 Task: Create in the project AgileHarbor and in the Backlog issue 'Upgrade the user interface of a web application to improve usability and user experience' a child issue 'Big data model interpretability and transparency optimization', and assign it to team member softage.3@softage.net. Create in the project AgileHarbor and in the Backlog issue 'Create a new online platform for online creative writing courses with advanced writing tools and peer review features' a child issue 'Kubernetes cluster backup and recovery testing and remediation', and assign it to team member softage.4@softage.net
Action: Mouse moved to (187, 47)
Screenshot: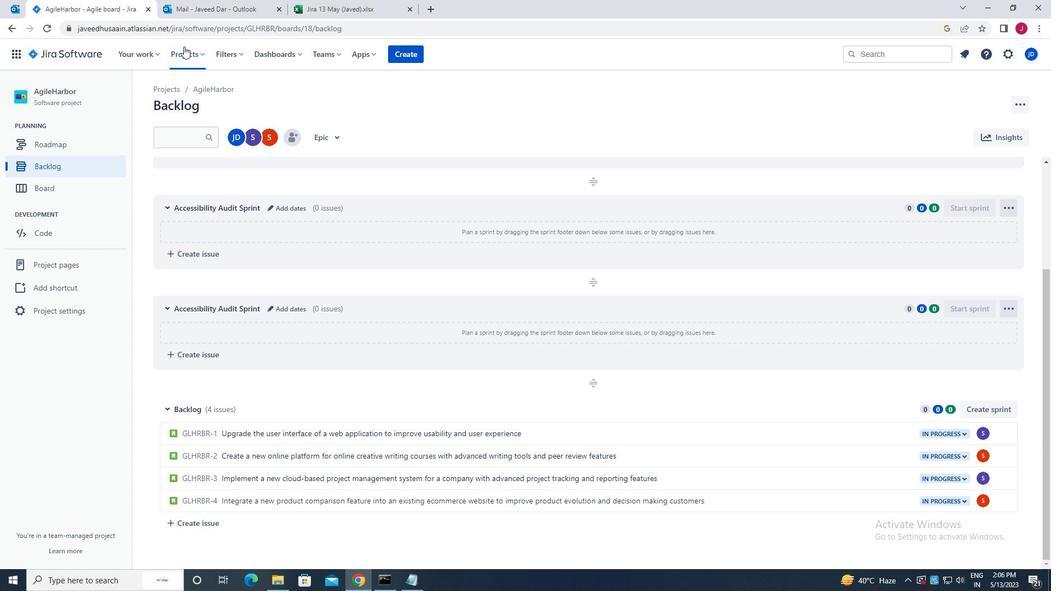 
Action: Mouse pressed left at (187, 47)
Screenshot: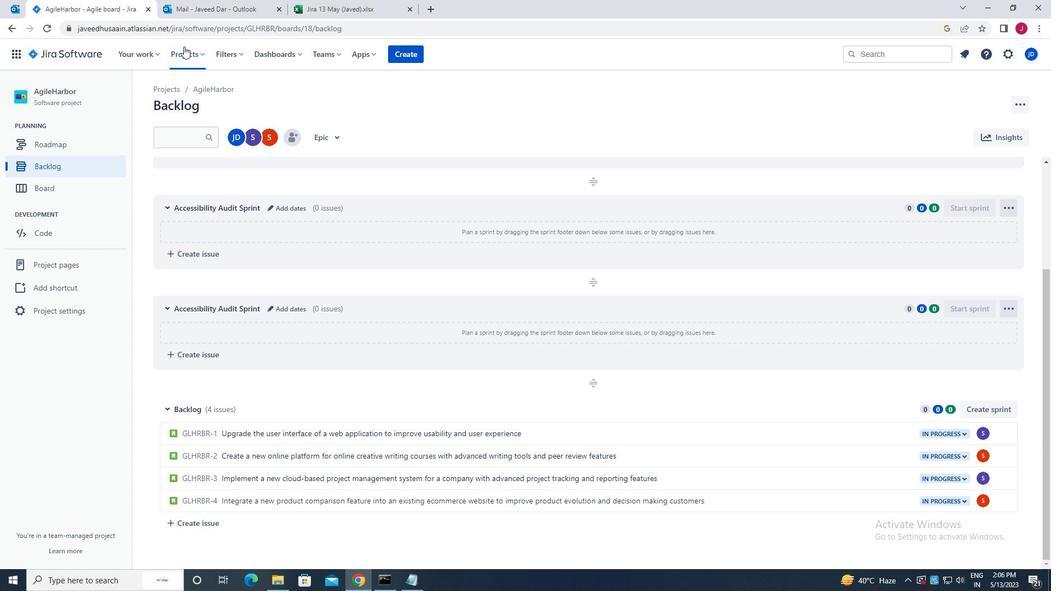 
Action: Mouse moved to (259, 105)
Screenshot: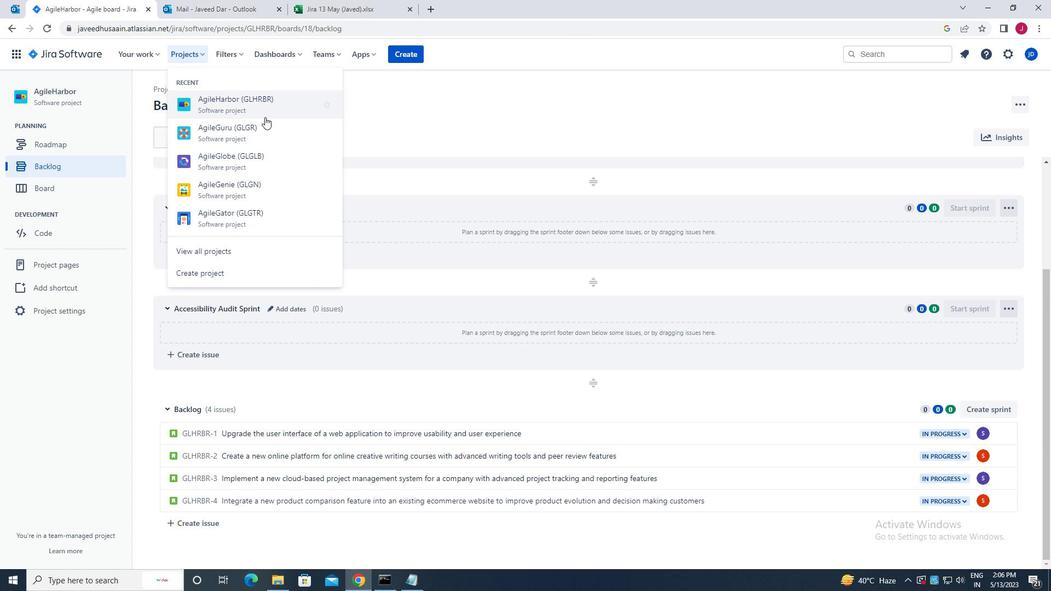 
Action: Mouse pressed left at (259, 105)
Screenshot: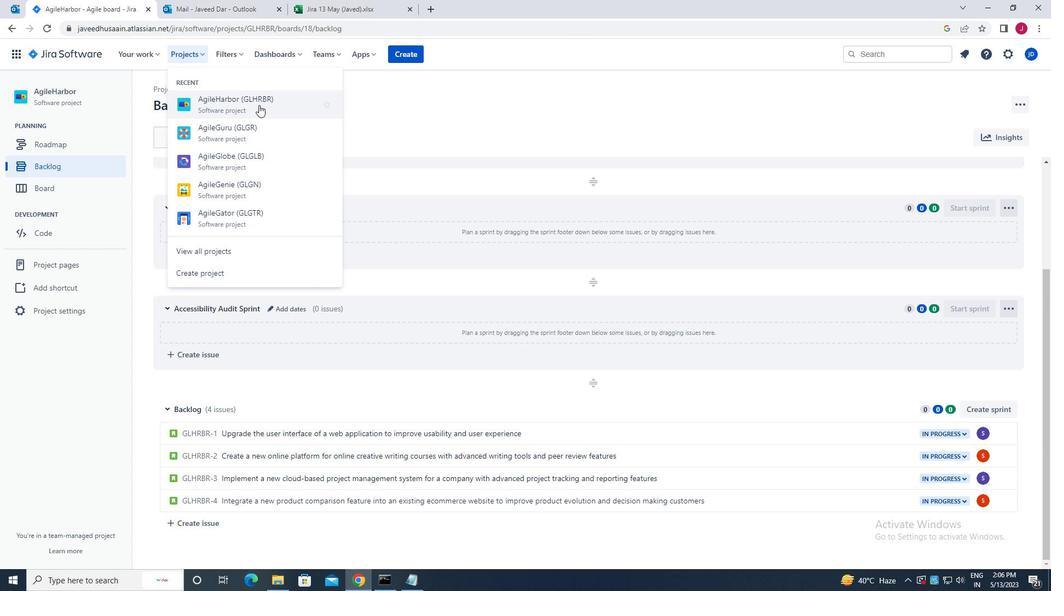 
Action: Mouse moved to (84, 172)
Screenshot: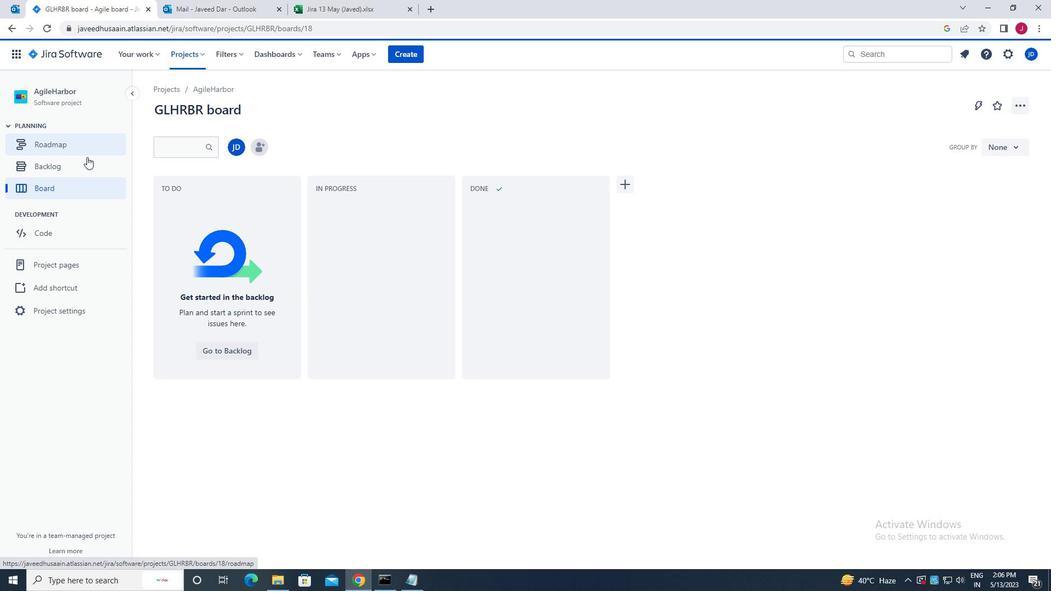 
Action: Mouse pressed left at (84, 172)
Screenshot: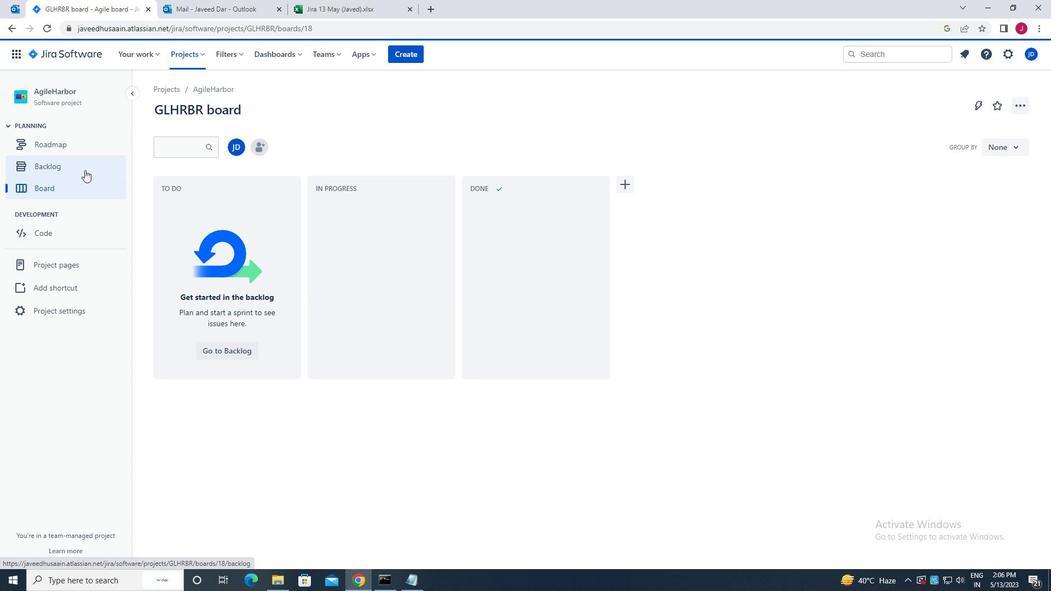 
Action: Mouse moved to (531, 366)
Screenshot: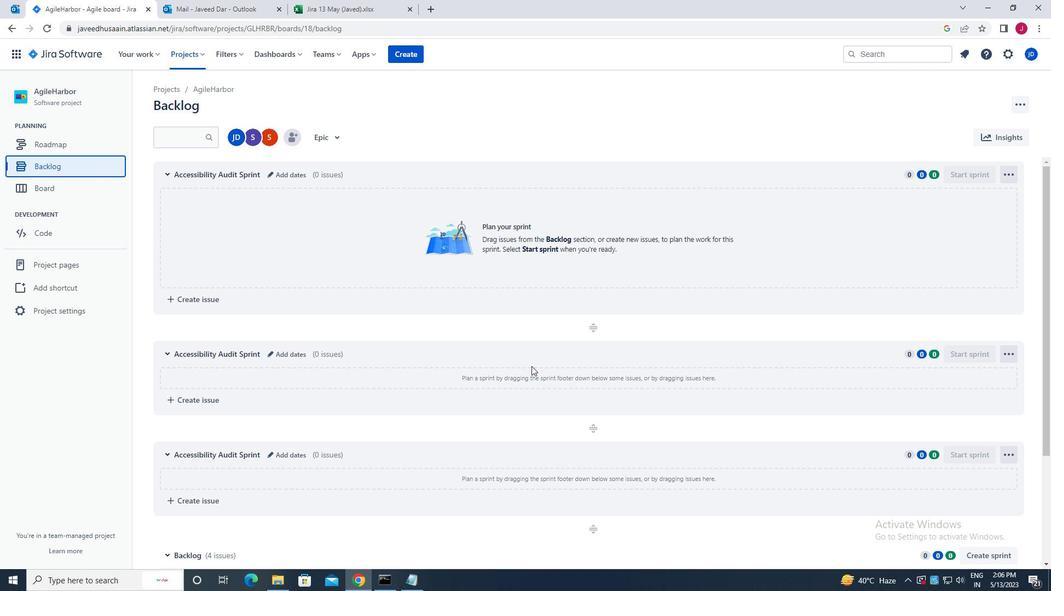 
Action: Mouse scrolled (531, 365) with delta (0, 0)
Screenshot: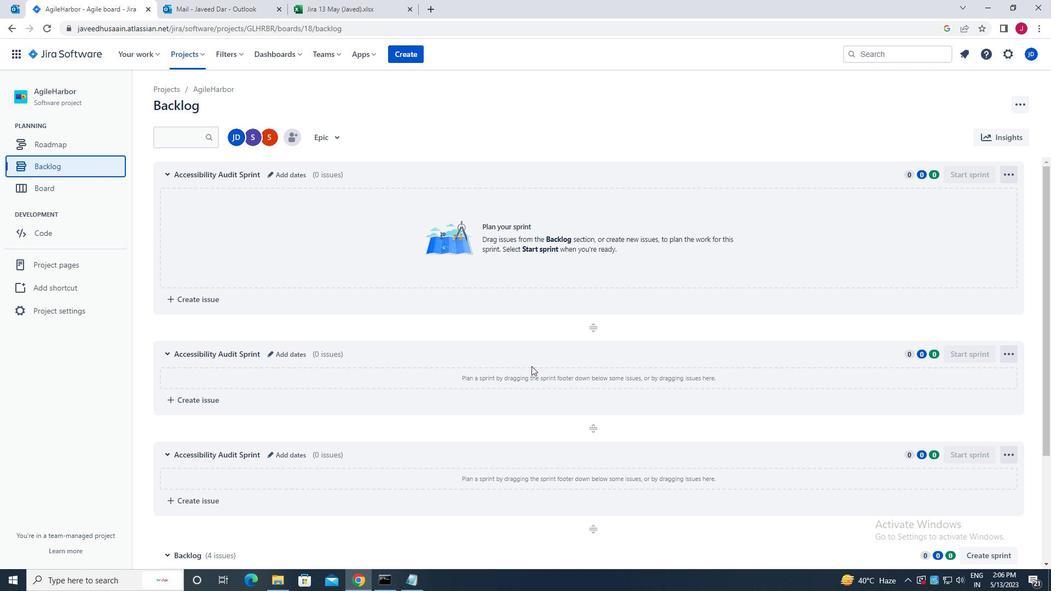 
Action: Mouse scrolled (531, 365) with delta (0, 0)
Screenshot: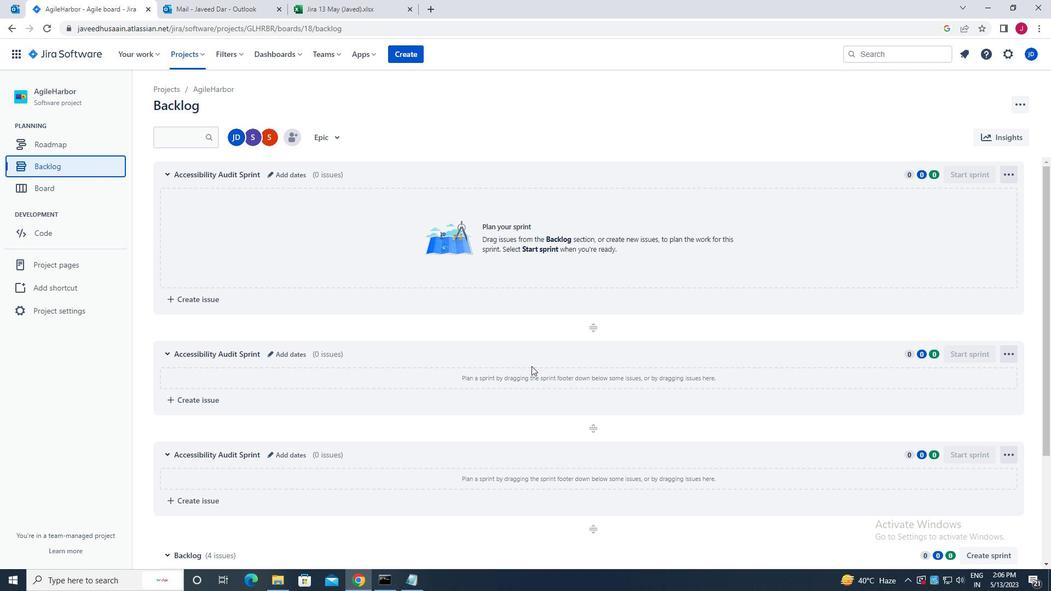 
Action: Mouse scrolled (531, 365) with delta (0, 0)
Screenshot: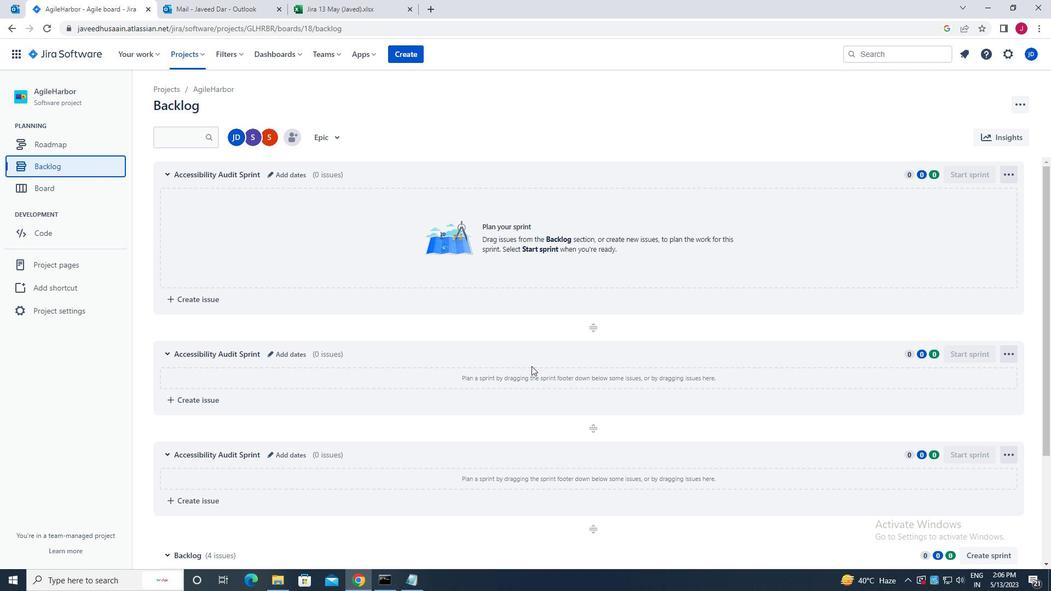 
Action: Mouse moved to (531, 365)
Screenshot: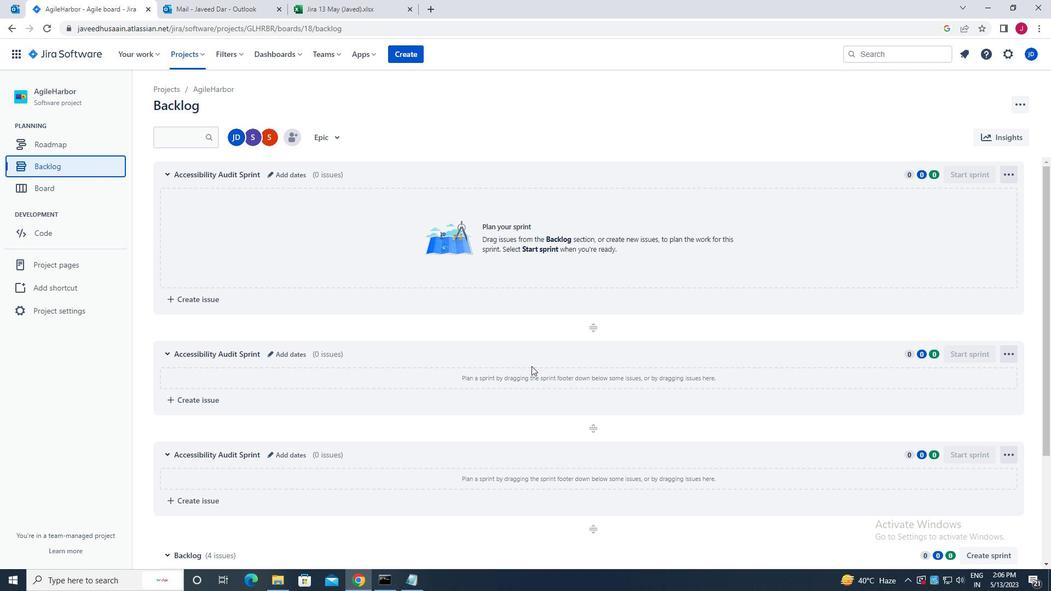 
Action: Mouse scrolled (531, 365) with delta (0, 0)
Screenshot: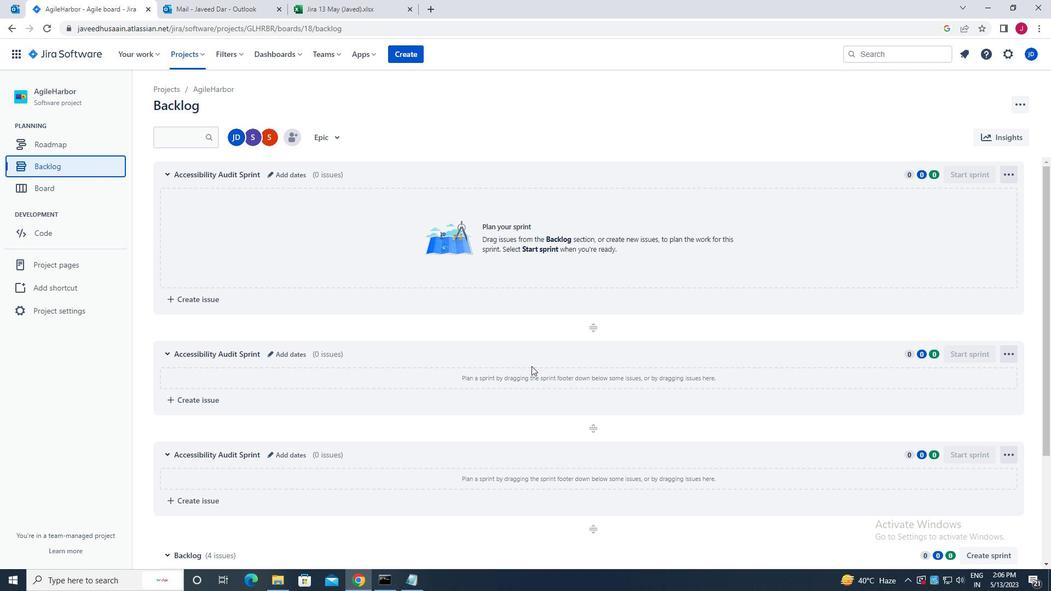 
Action: Mouse moved to (531, 365)
Screenshot: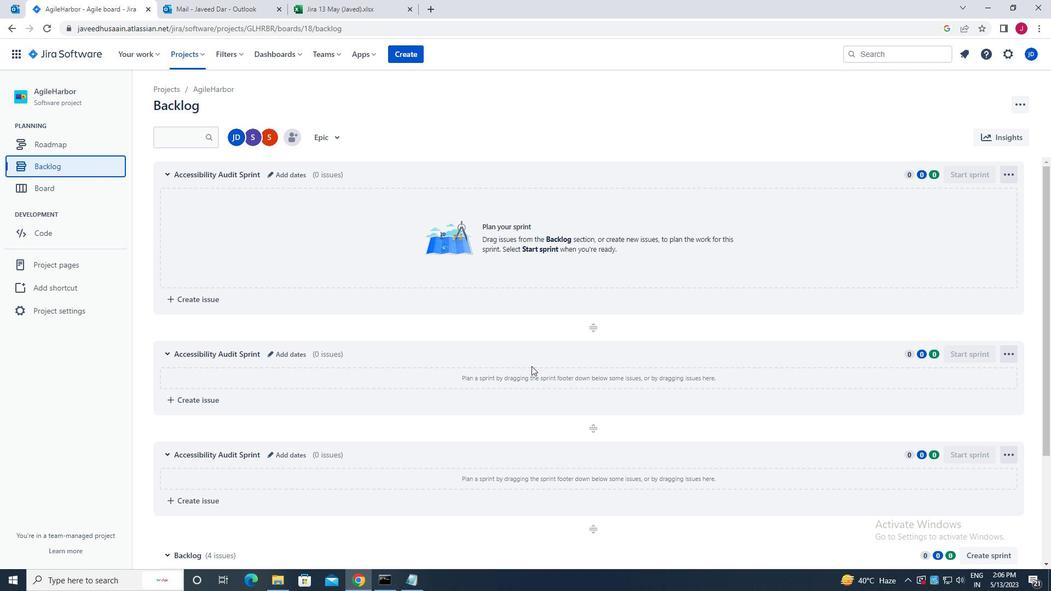 
Action: Mouse scrolled (531, 365) with delta (0, 0)
Screenshot: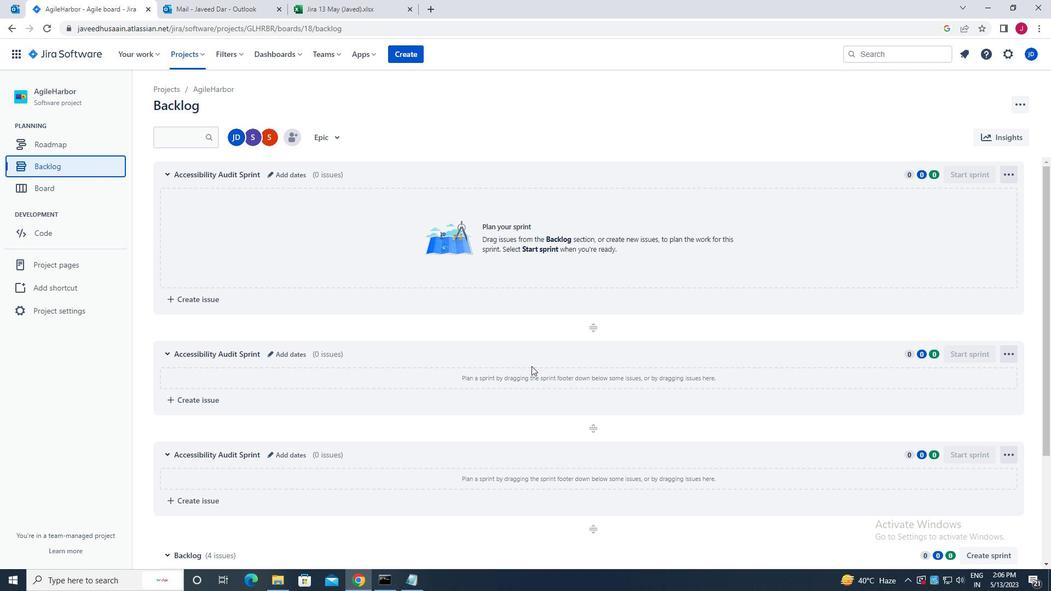 
Action: Mouse moved to (853, 434)
Screenshot: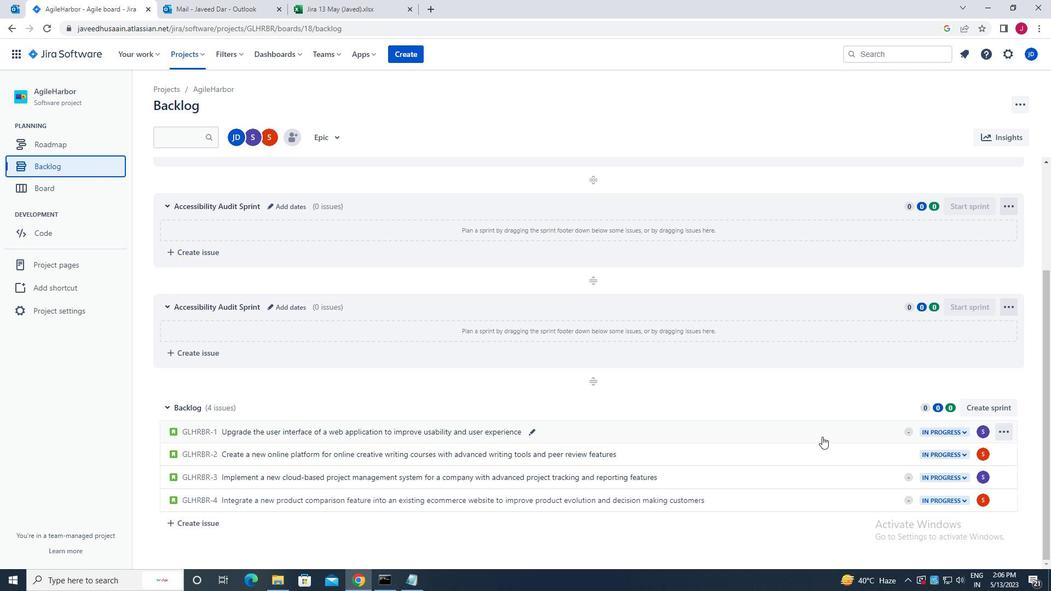 
Action: Mouse pressed left at (853, 434)
Screenshot: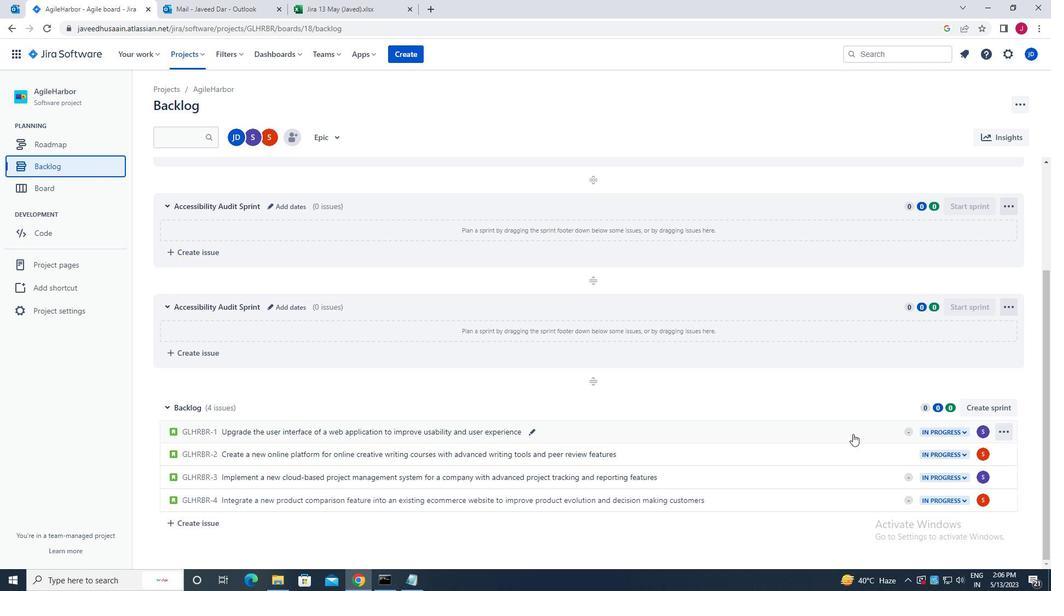 
Action: Mouse moved to (860, 250)
Screenshot: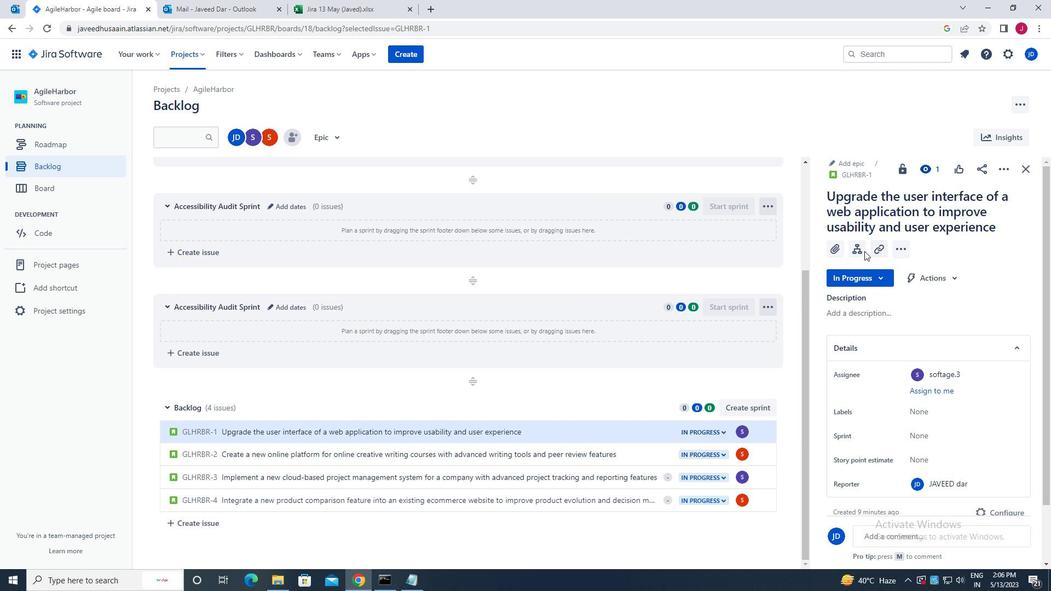 
Action: Mouse pressed left at (860, 250)
Screenshot: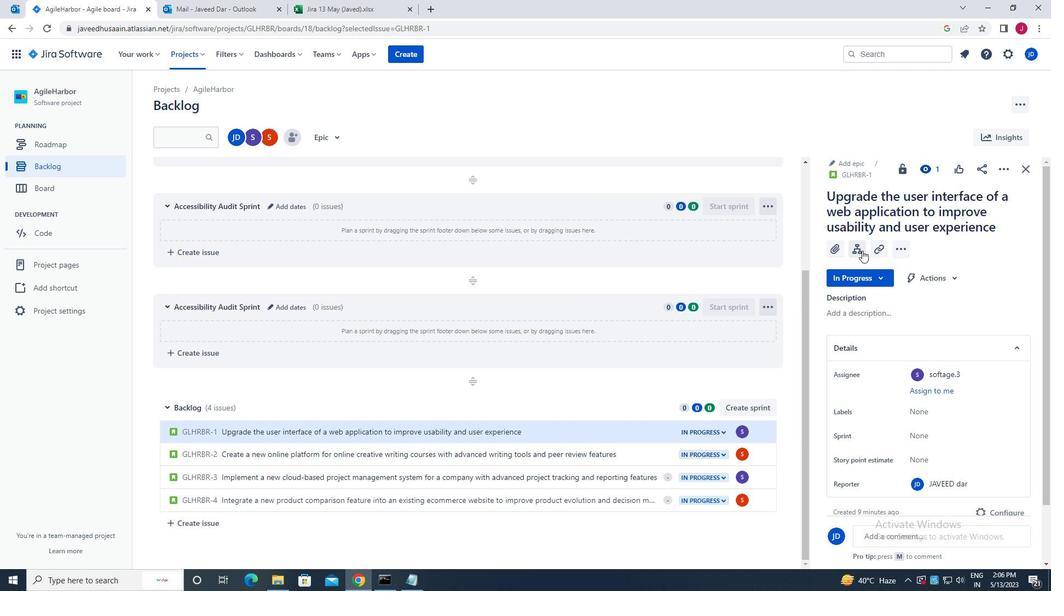 
Action: Mouse moved to (869, 354)
Screenshot: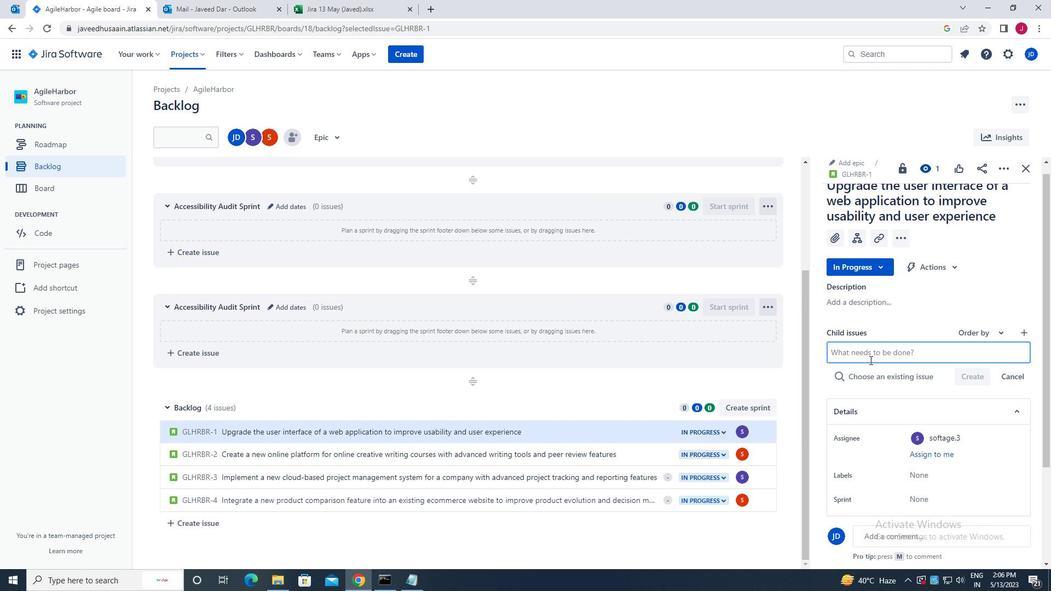 
Action: Mouse pressed left at (869, 354)
Screenshot: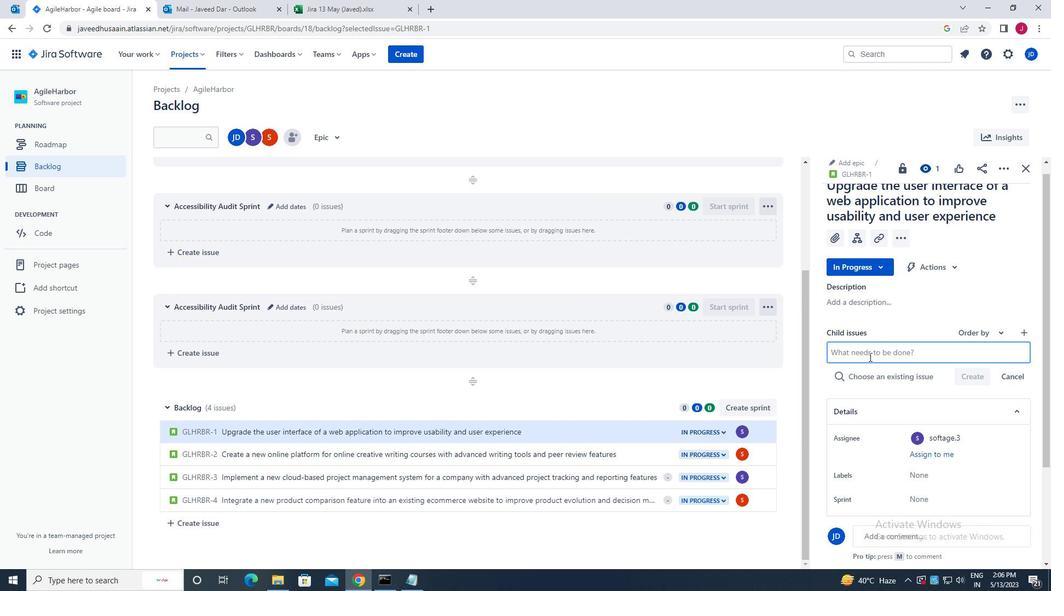 
Action: Key pressed b<Key.caps_lock>ig<Key.space>data<Key.space>model<Key.space>interpretability<Key.space>and<Key.space>transparency<Key.space>optimization<Key.enter>
Screenshot: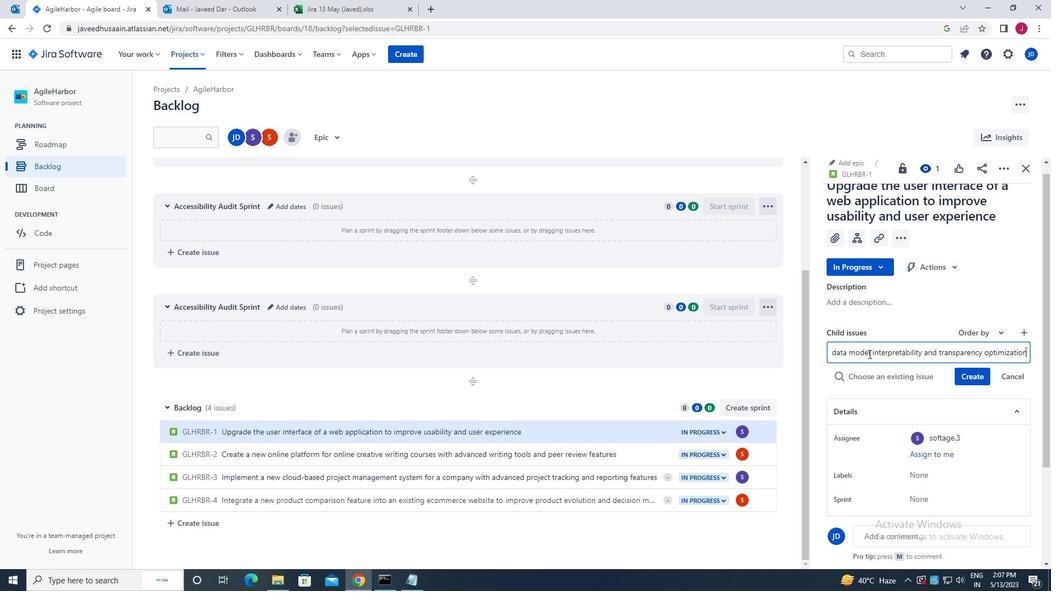 
Action: Mouse moved to (980, 358)
Screenshot: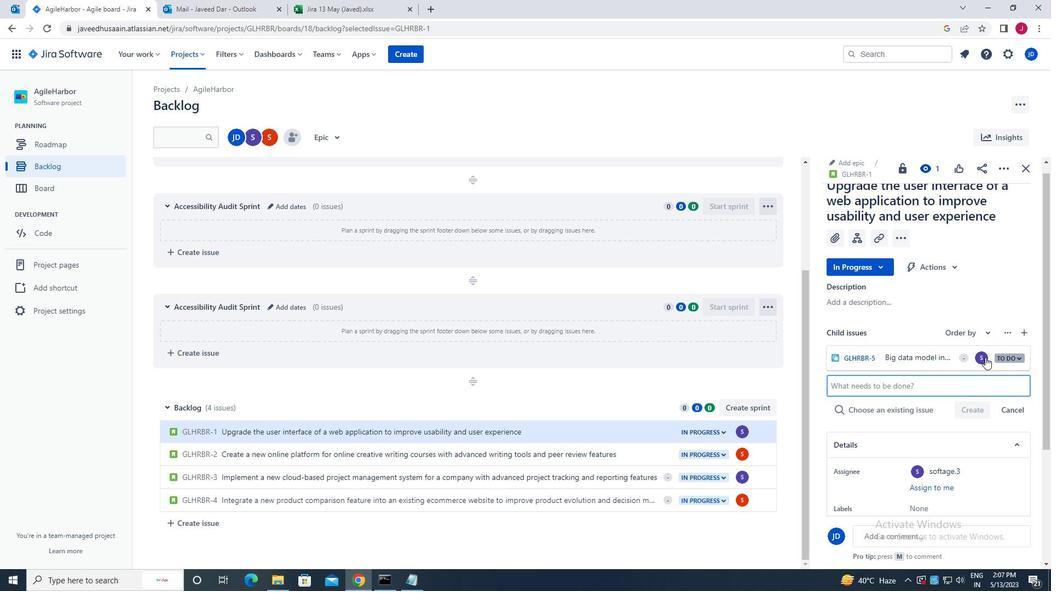 
Action: Mouse pressed left at (980, 358)
Screenshot: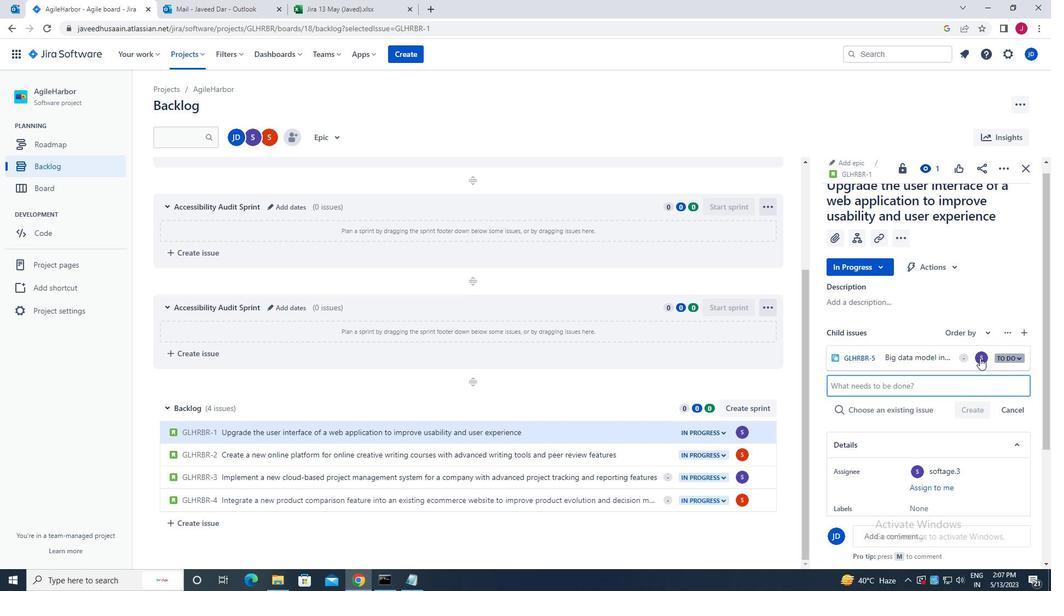 
Action: Mouse moved to (892, 295)
Screenshot: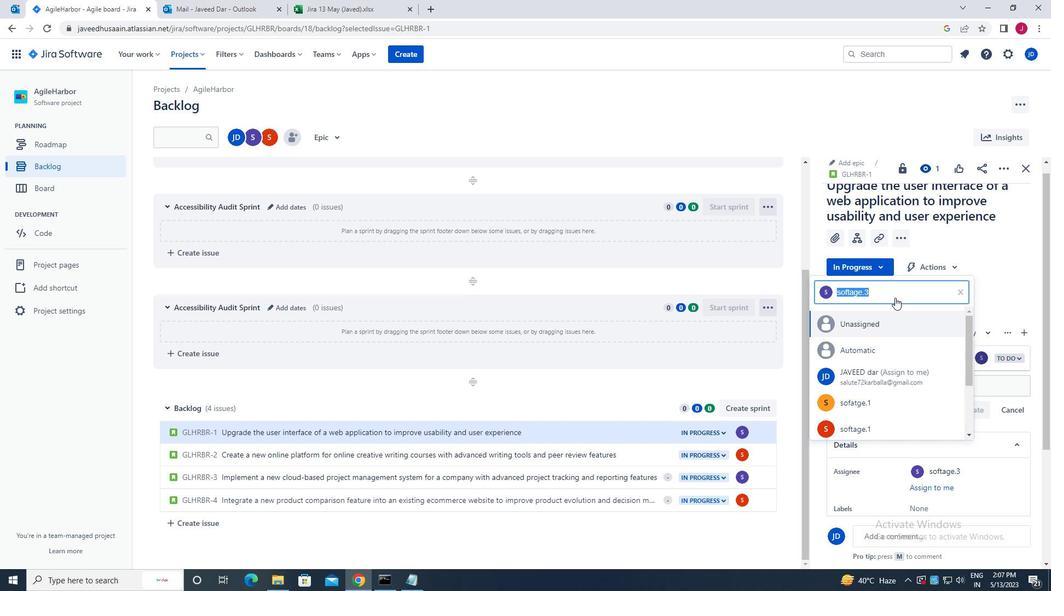 
Action: Key pressed soft
Screenshot: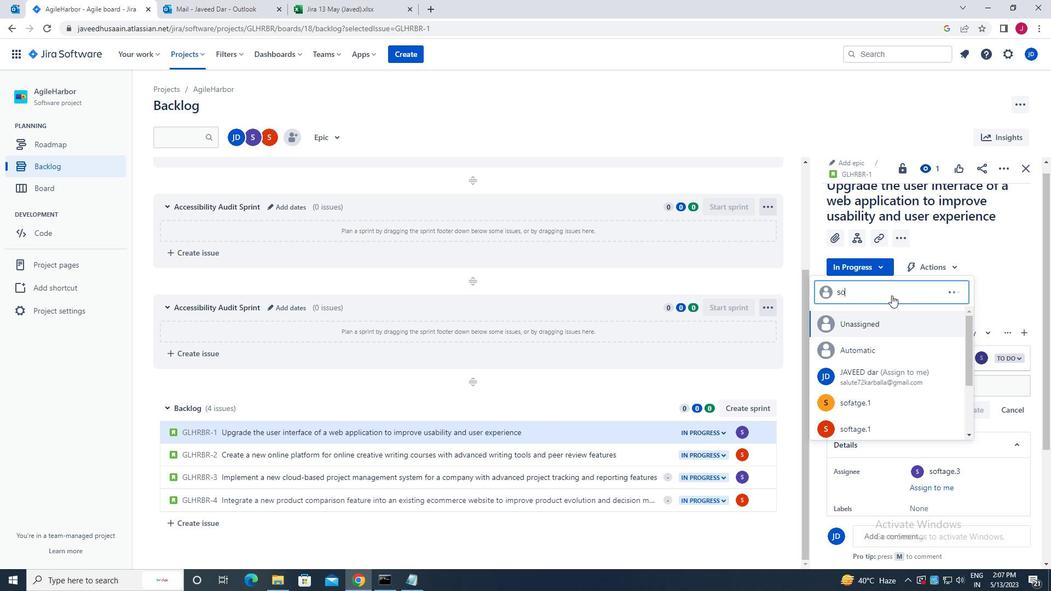 
Action: Mouse moved to (900, 325)
Screenshot: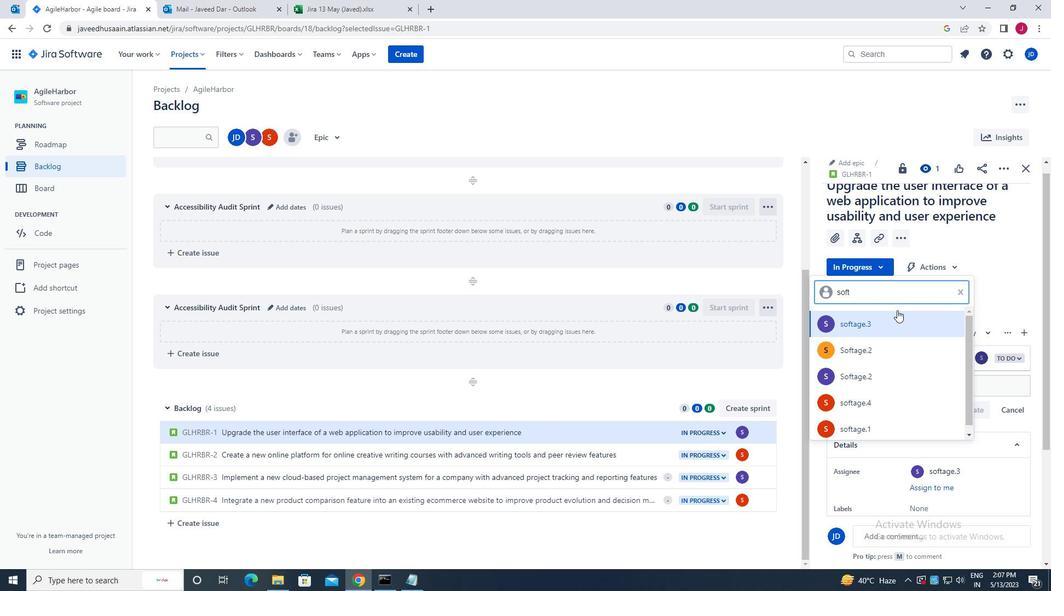
Action: Mouse pressed left at (900, 325)
Screenshot: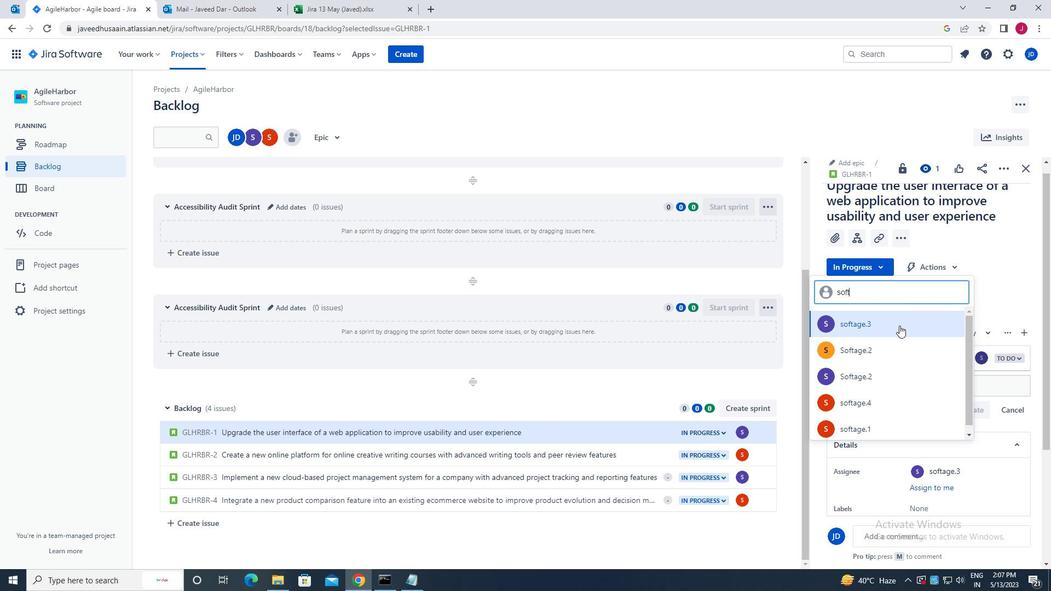 
Action: Mouse moved to (1025, 166)
Screenshot: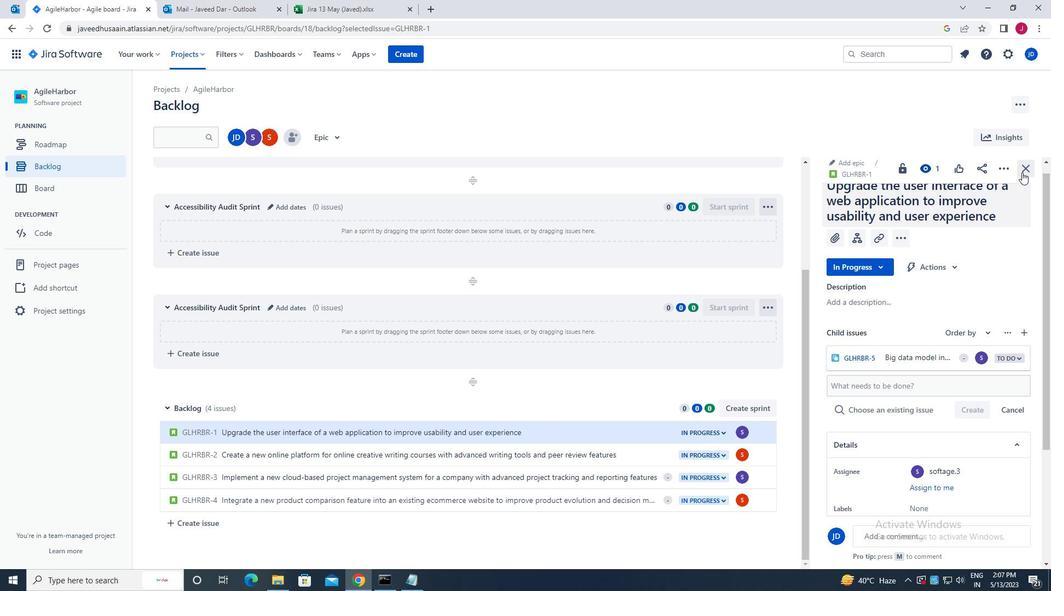 
Action: Mouse pressed left at (1025, 166)
Screenshot: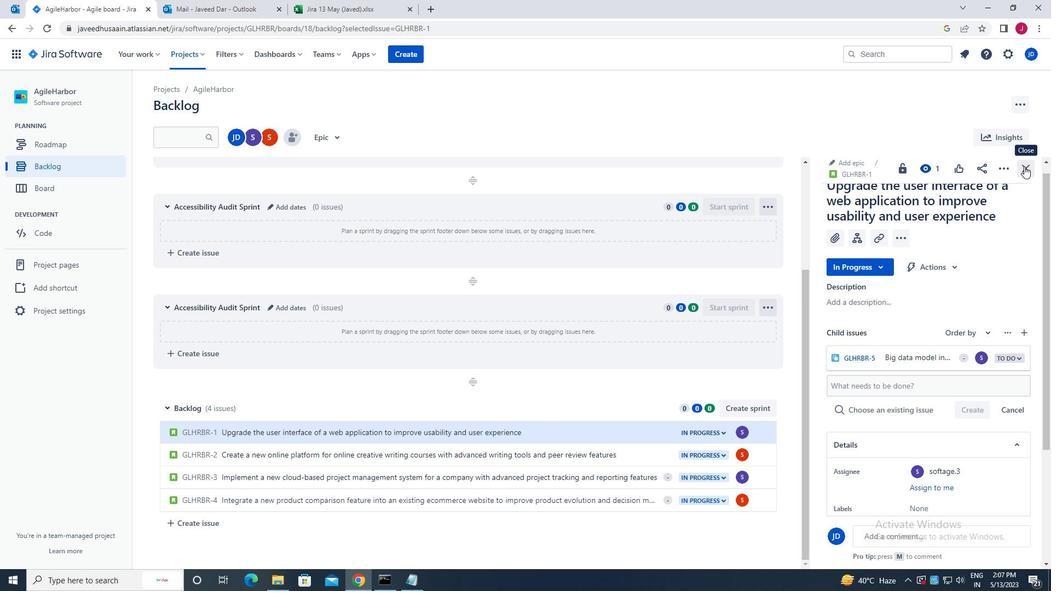 
Action: Mouse moved to (837, 458)
Screenshot: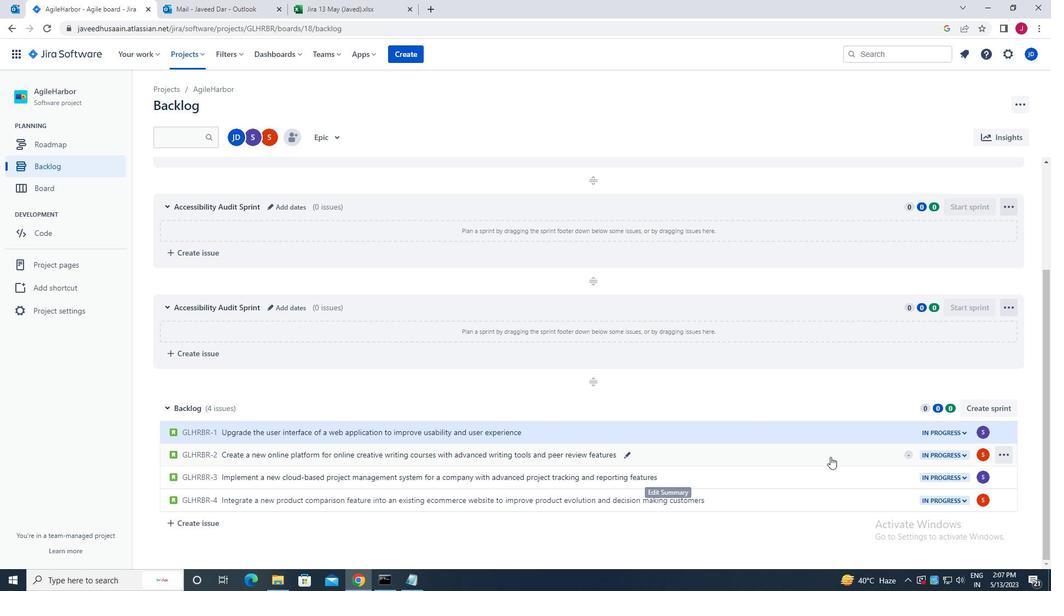 
Action: Mouse pressed left at (837, 458)
Screenshot: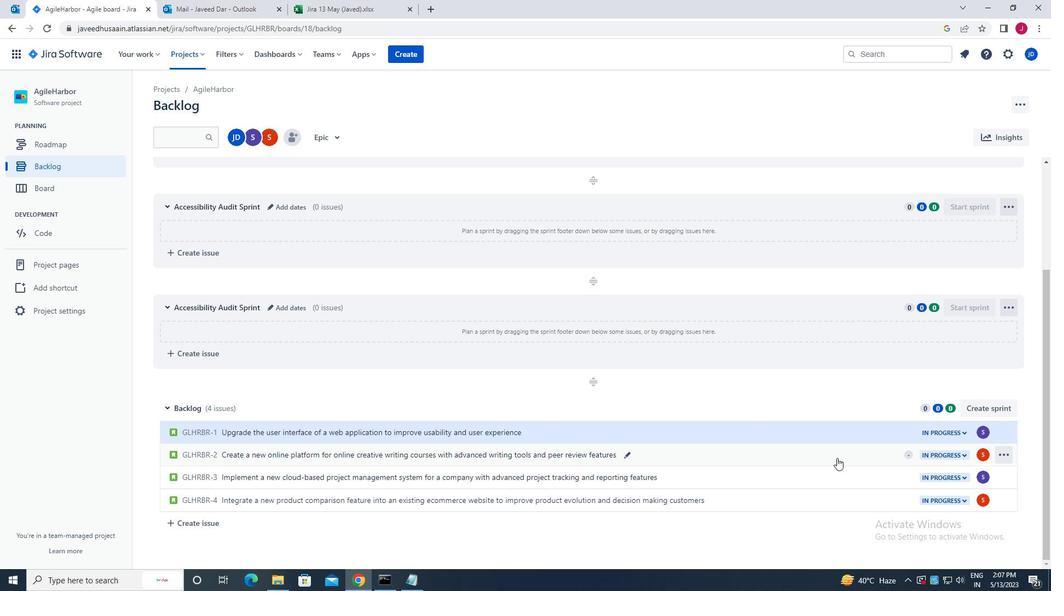 
Action: Mouse moved to (860, 269)
Screenshot: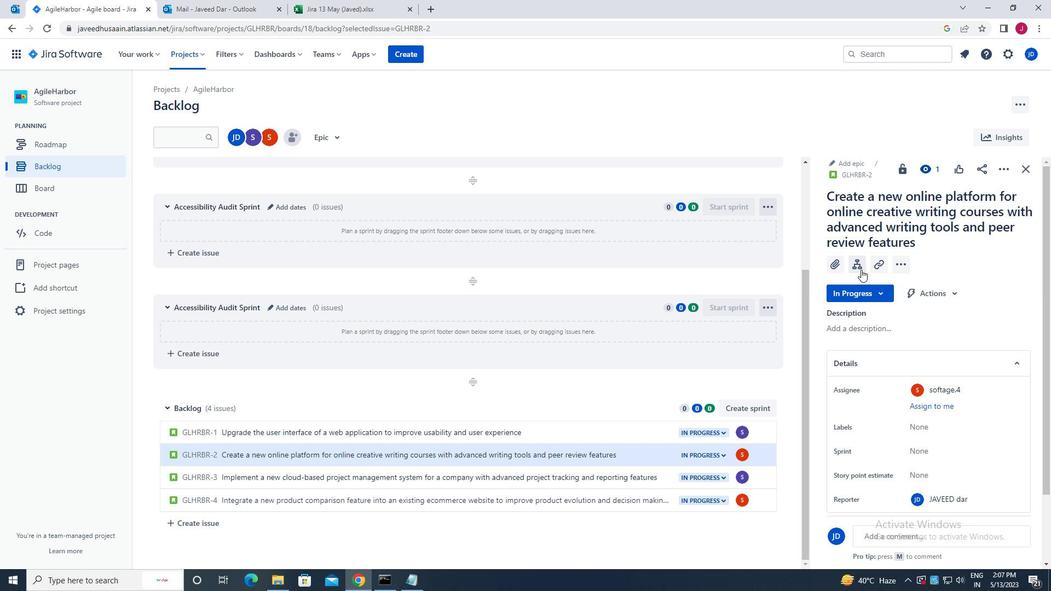 
Action: Mouse pressed left at (860, 269)
Screenshot: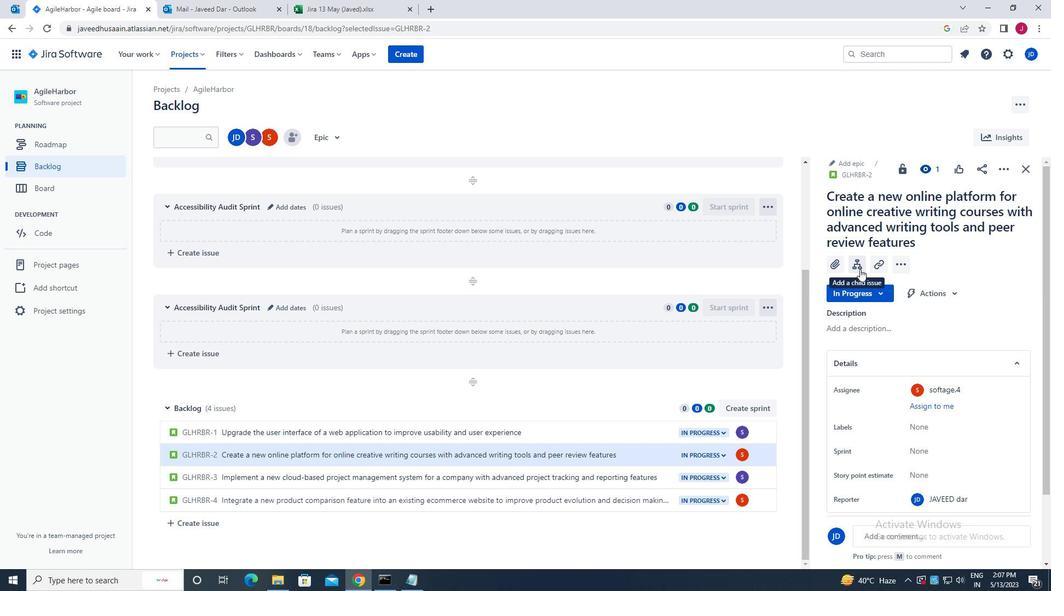 
Action: Mouse moved to (863, 351)
Screenshot: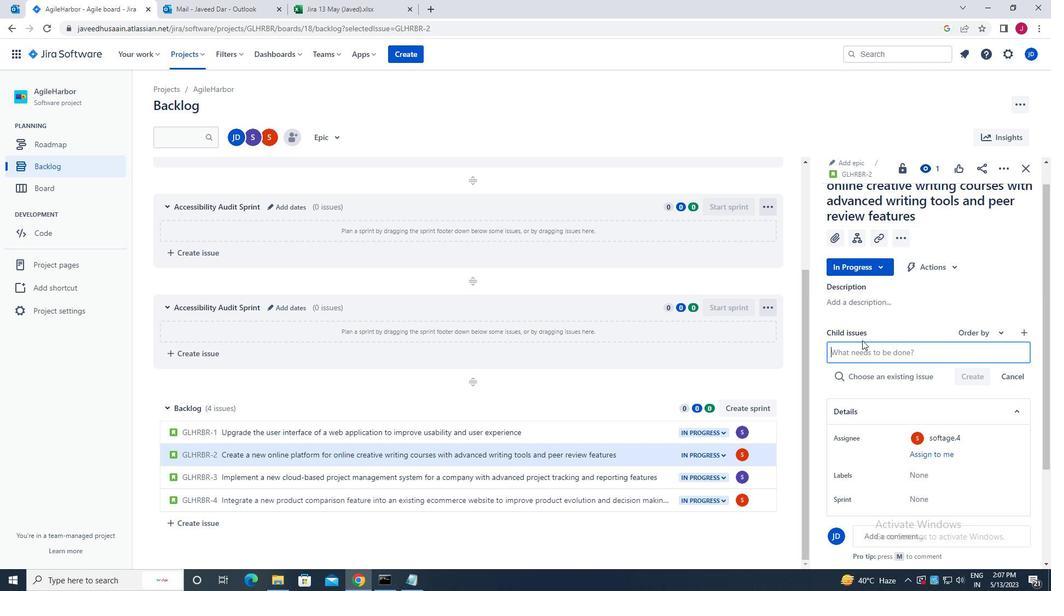 
Action: Mouse pressed left at (863, 351)
Screenshot: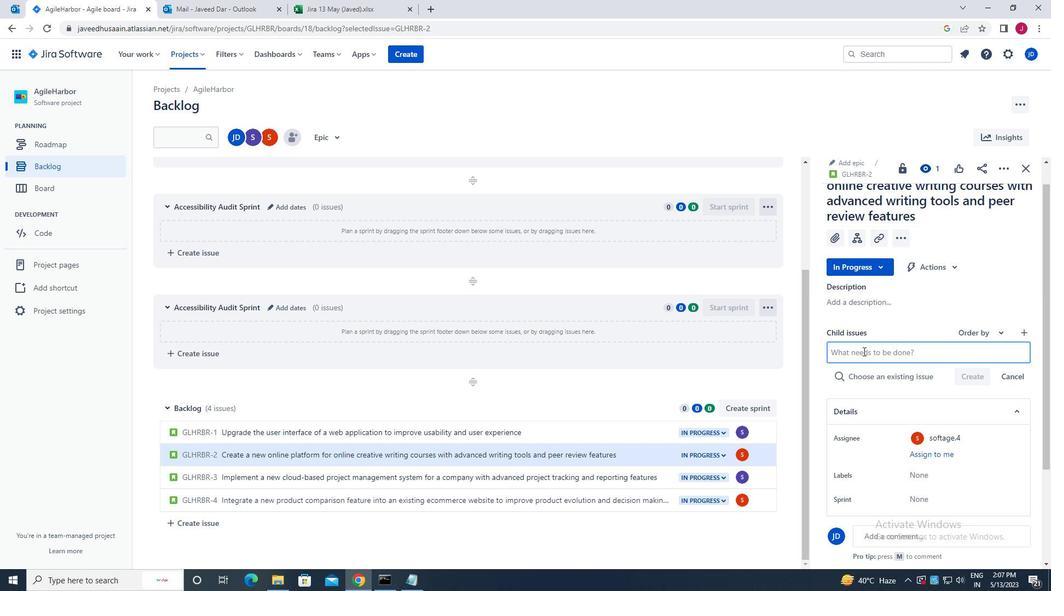 
Action: Key pressed <Key.caps_lock><Key.caps_lock><Key.caps_lock>k<Key.caps_lock>ubernetes<Key.space>cluster<Key.space>backup<Key.space>and<Key.space>recovery<Key.space>testing<Key.space>and<Key.space>remediation<Key.space><Key.enter>
Screenshot: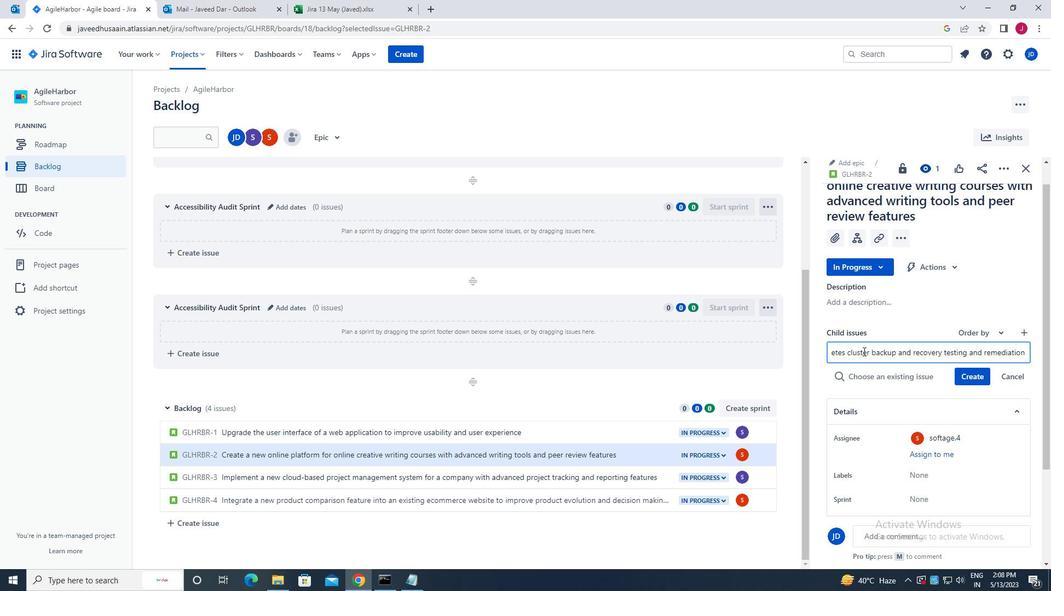 
Action: Mouse moved to (979, 358)
Screenshot: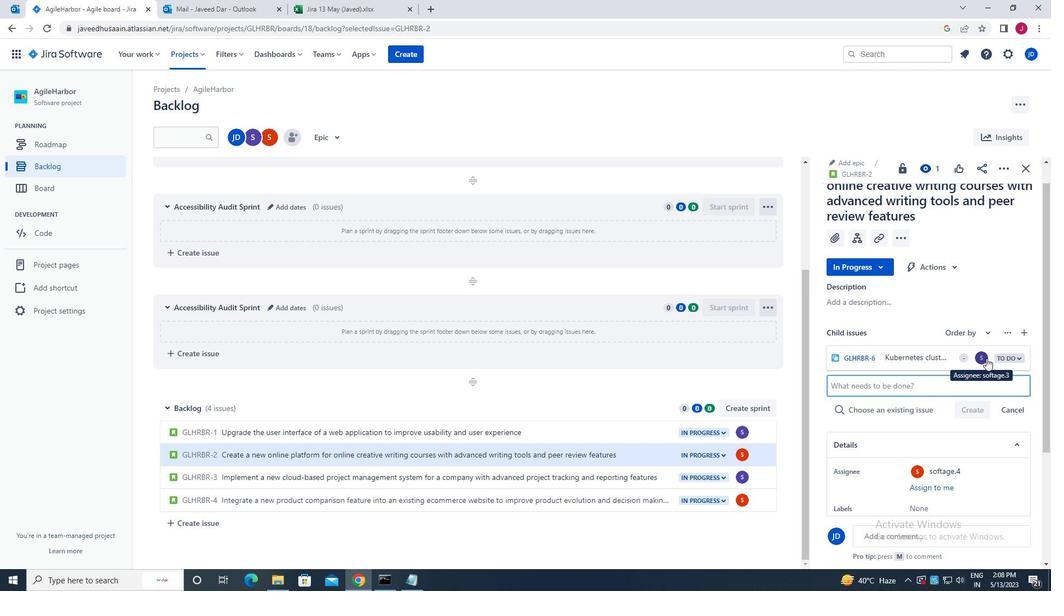 
Action: Mouse pressed left at (979, 358)
Screenshot: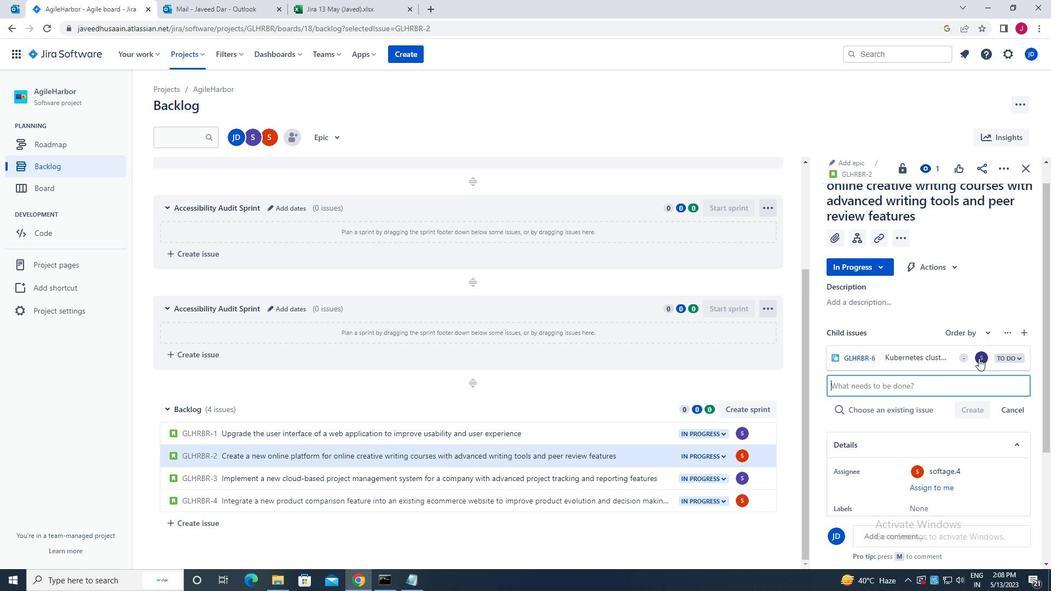 
Action: Mouse moved to (885, 290)
Screenshot: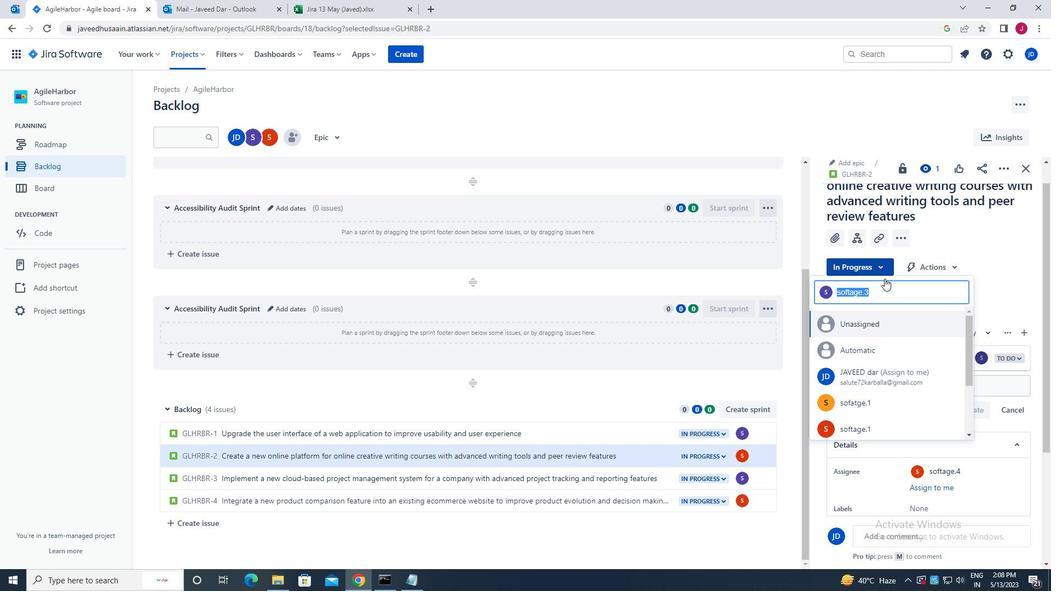 
Action: Key pressed soft
Screenshot: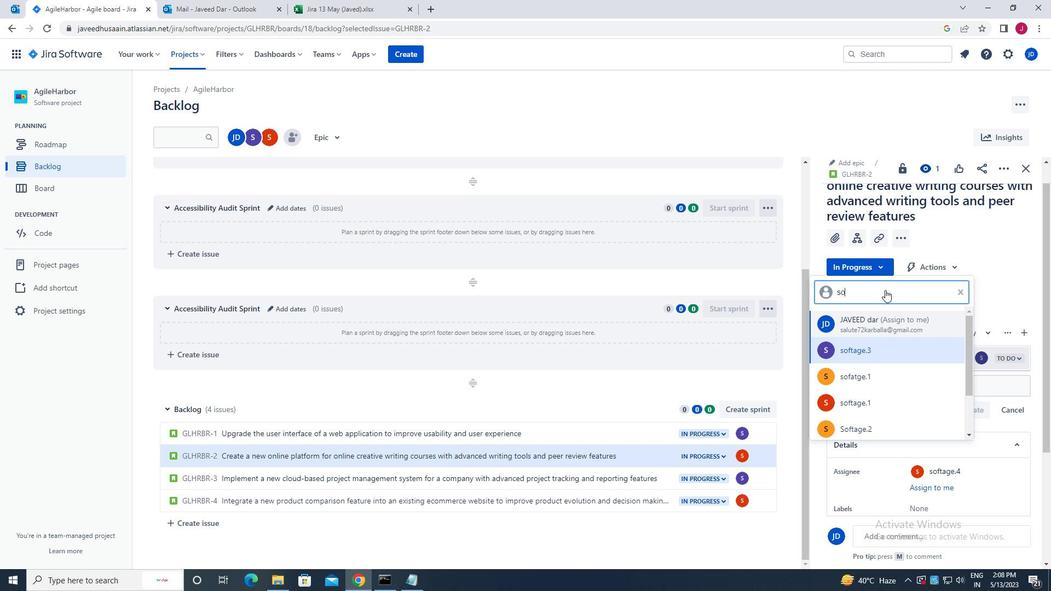 
Action: Mouse moved to (945, 363)
Screenshot: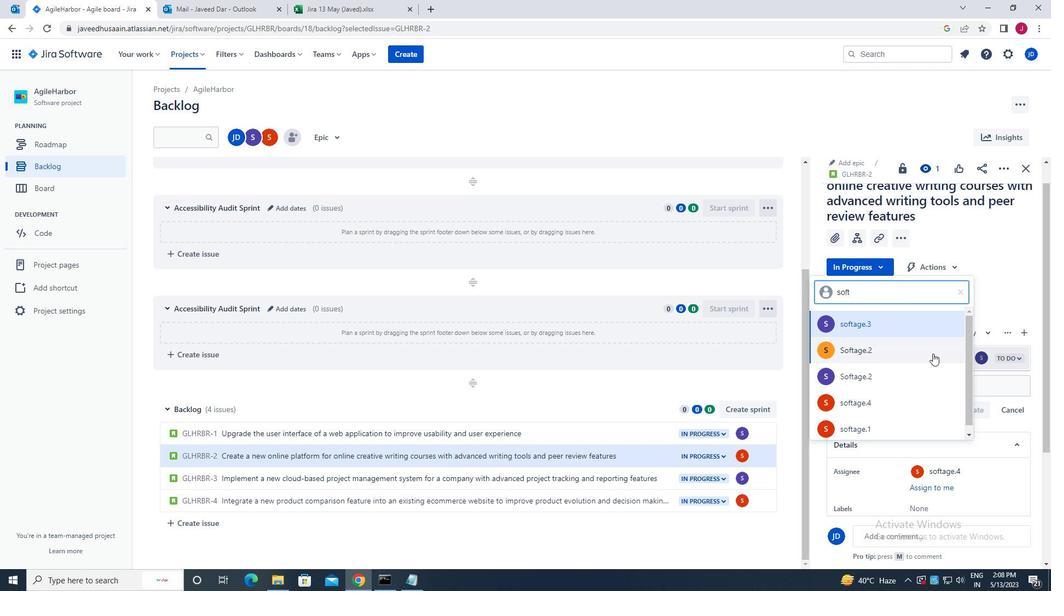 
Action: Mouse scrolled (945, 363) with delta (0, 0)
Screenshot: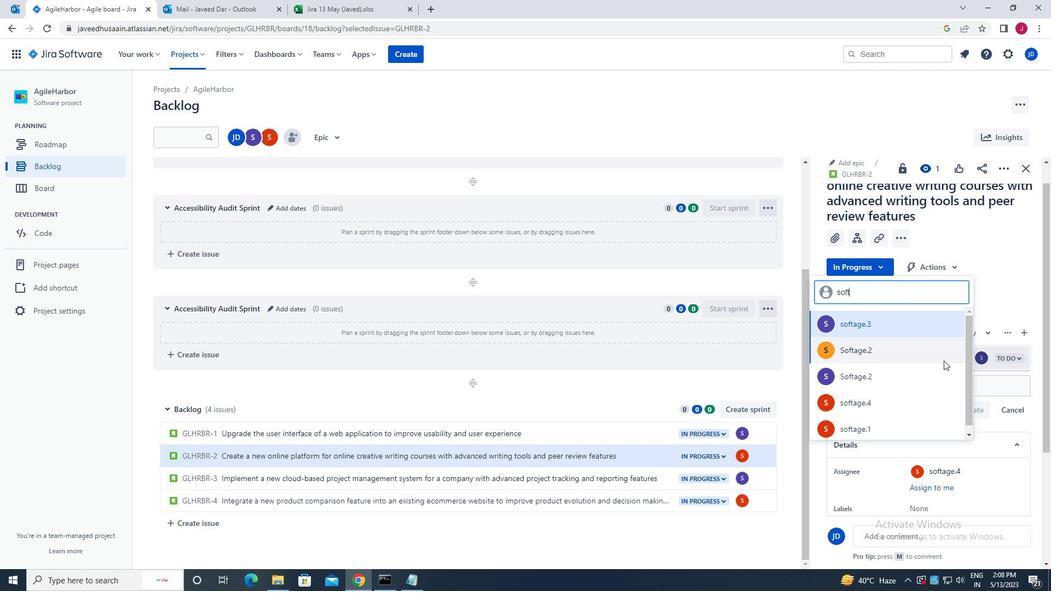 
Action: Mouse scrolled (945, 363) with delta (0, 0)
Screenshot: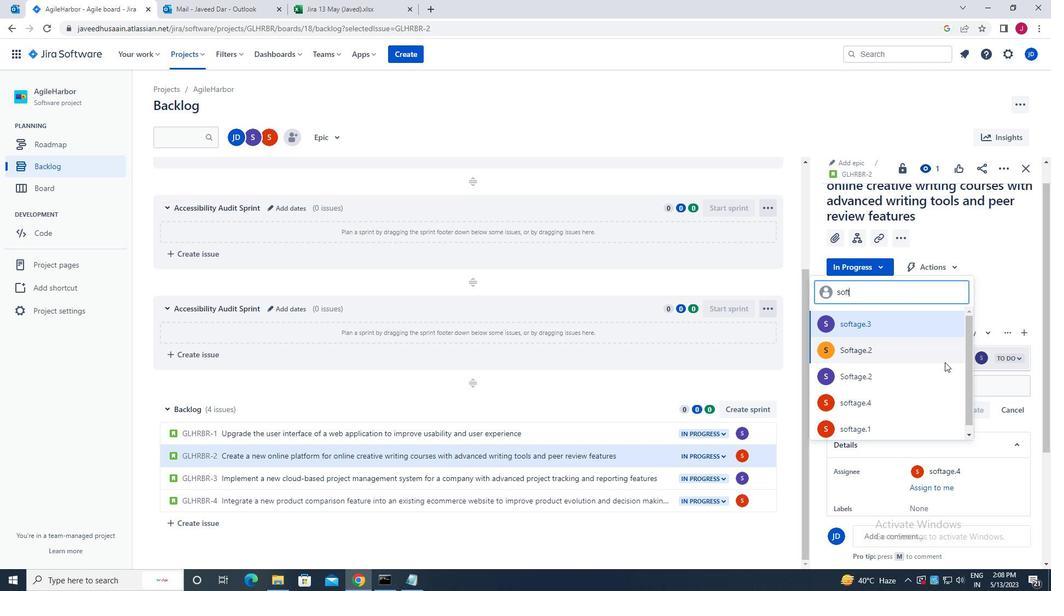 
Action: Mouse scrolled (945, 363) with delta (0, 0)
Screenshot: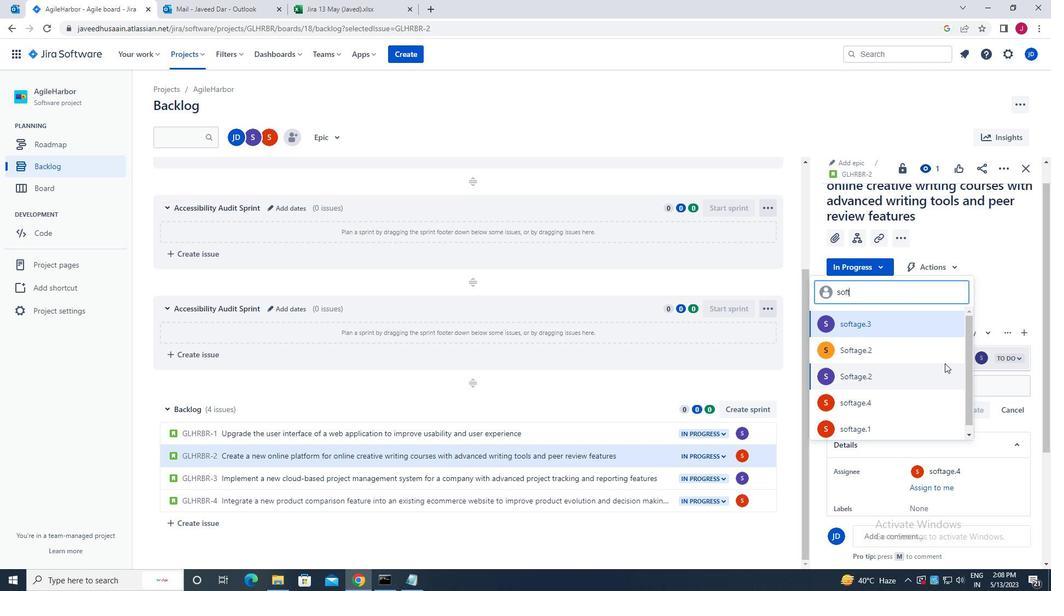 
Action: Mouse scrolled (945, 363) with delta (0, 0)
Screenshot: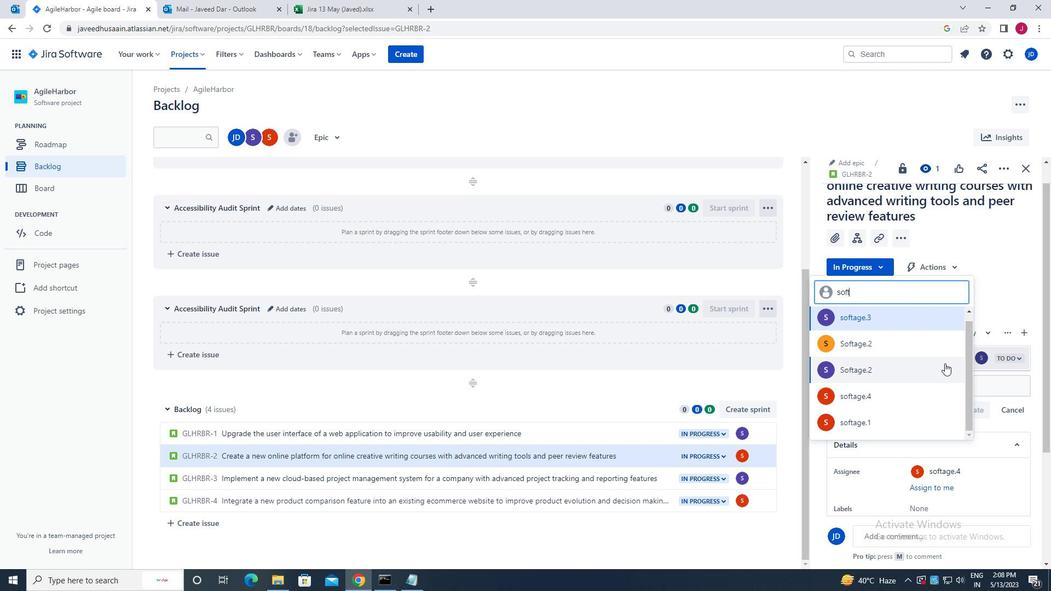 
Action: Mouse moved to (864, 402)
Screenshot: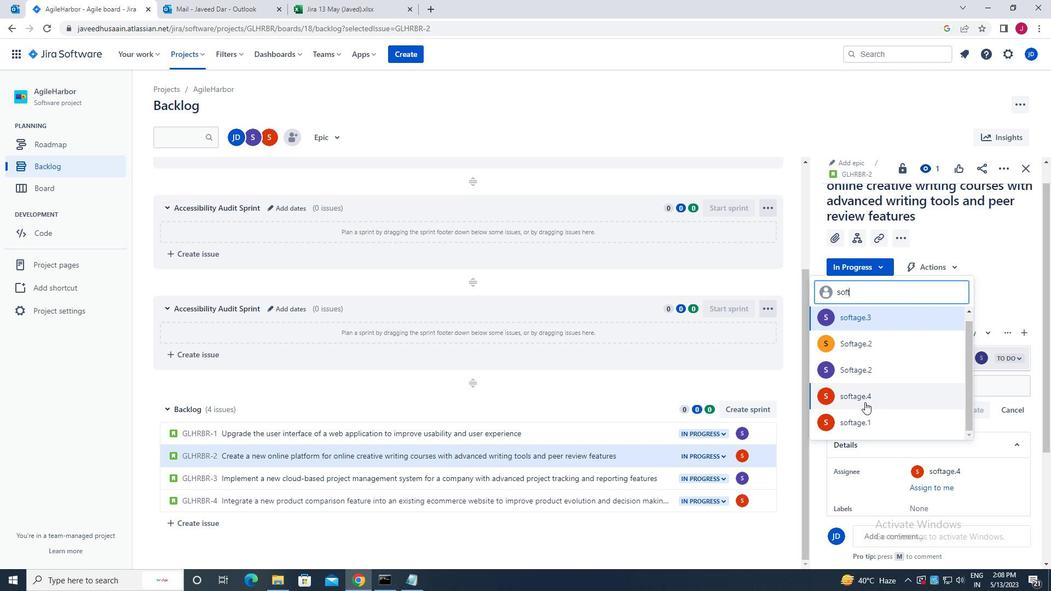 
Action: Mouse pressed left at (864, 402)
Screenshot: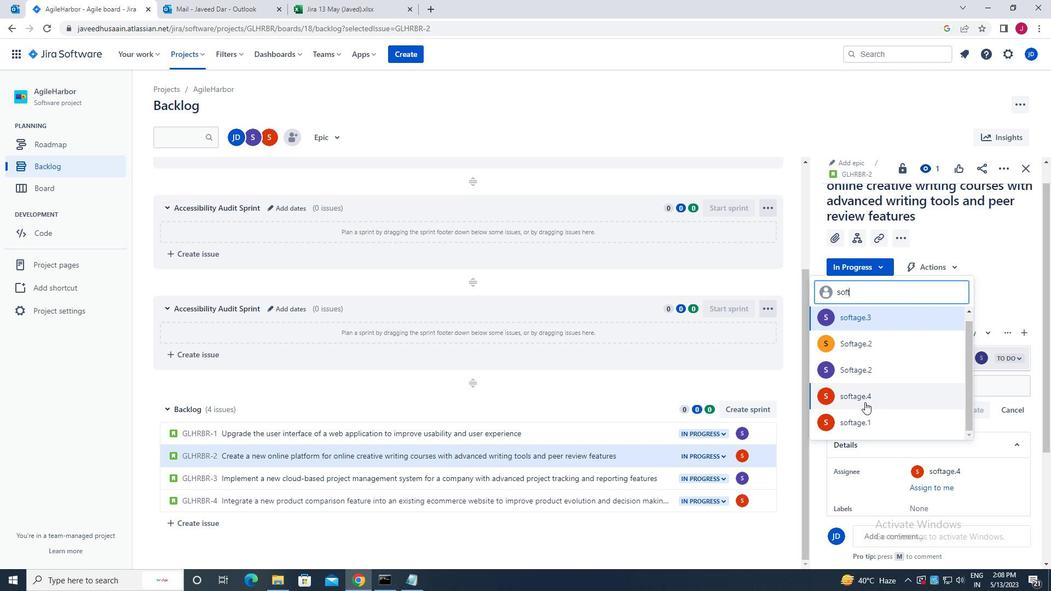 
Action: Mouse moved to (1026, 170)
Screenshot: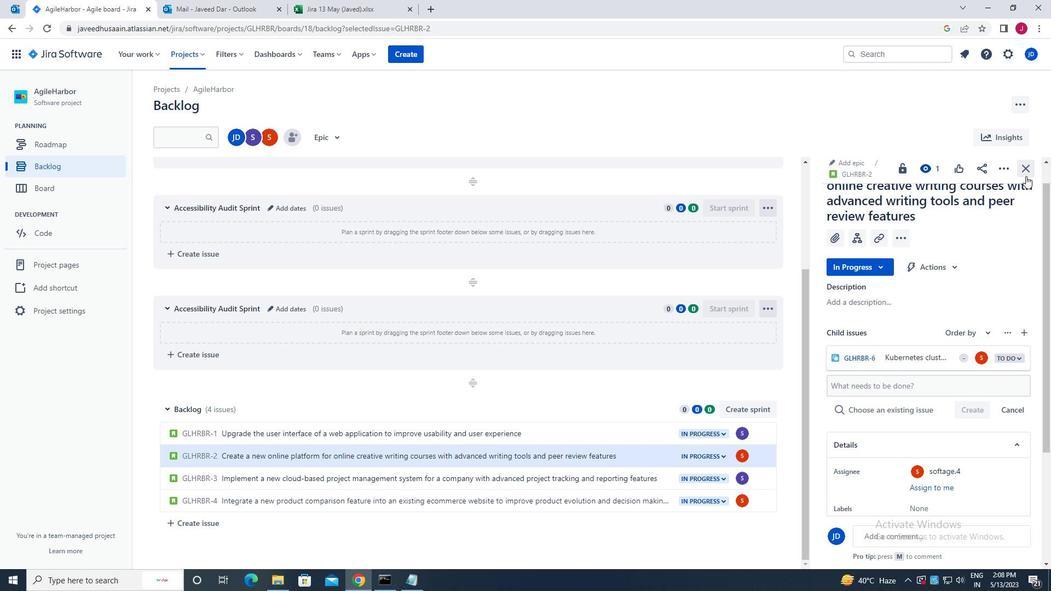 
Action: Mouse pressed left at (1026, 170)
Screenshot: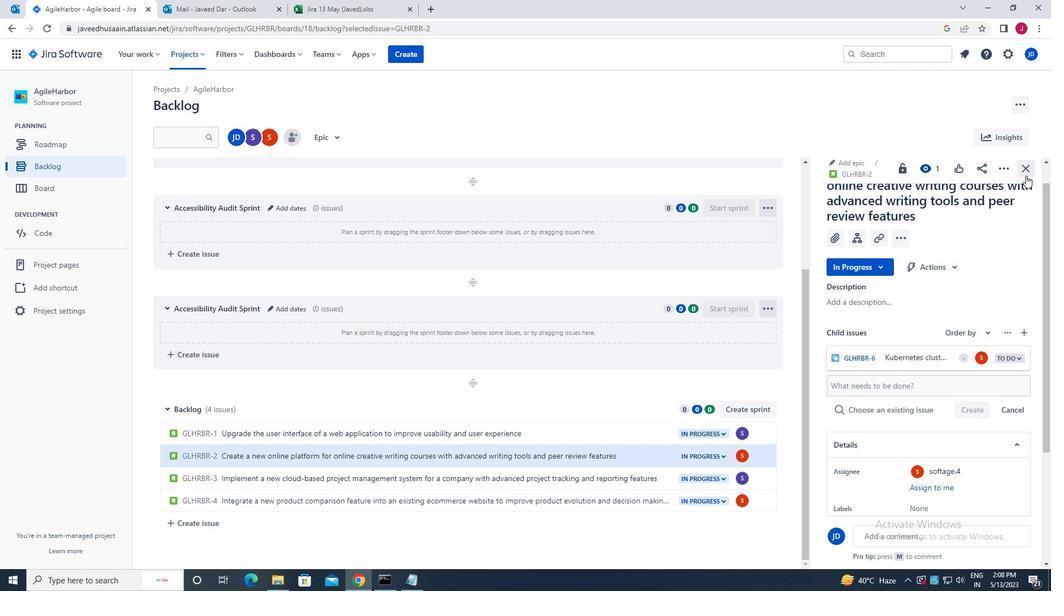 
Action: Mouse moved to (1023, 171)
Screenshot: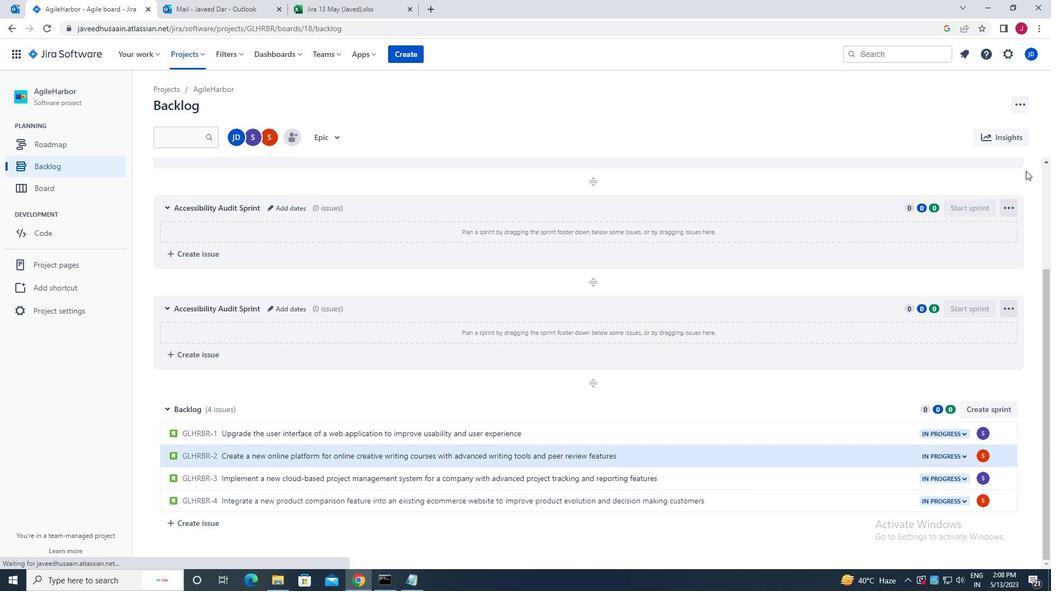 
